 Task: Add Volpi Mortadella to the cart.
Action: Mouse moved to (798, 295)
Screenshot: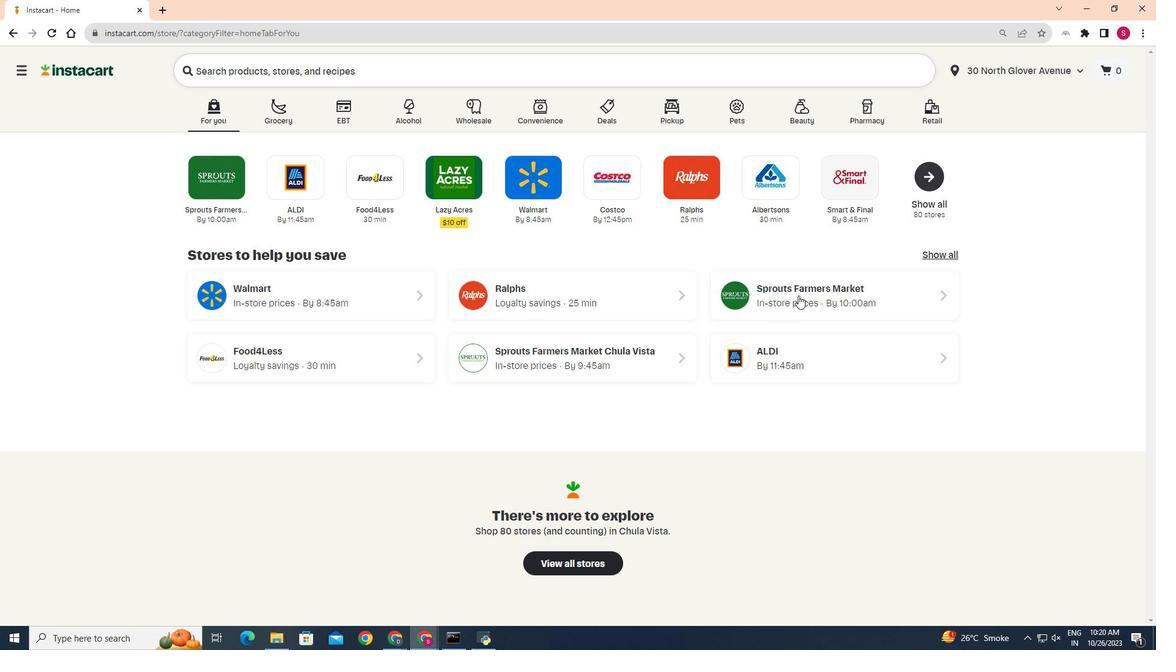 
Action: Mouse pressed left at (798, 295)
Screenshot: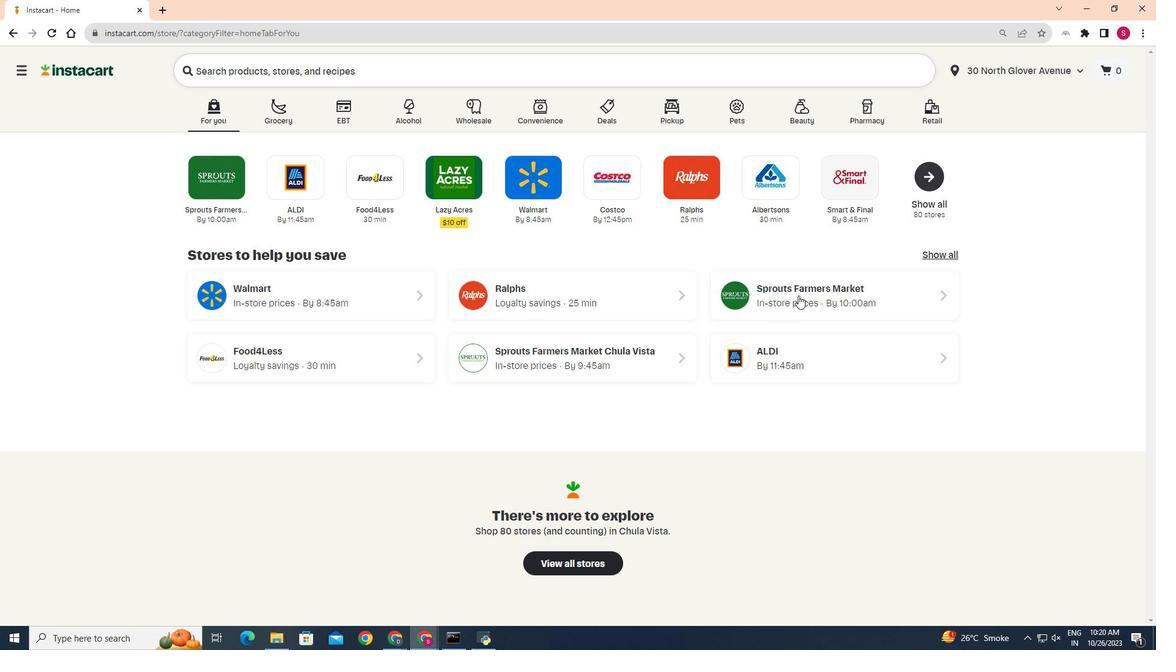 
Action: Mouse moved to (36, 549)
Screenshot: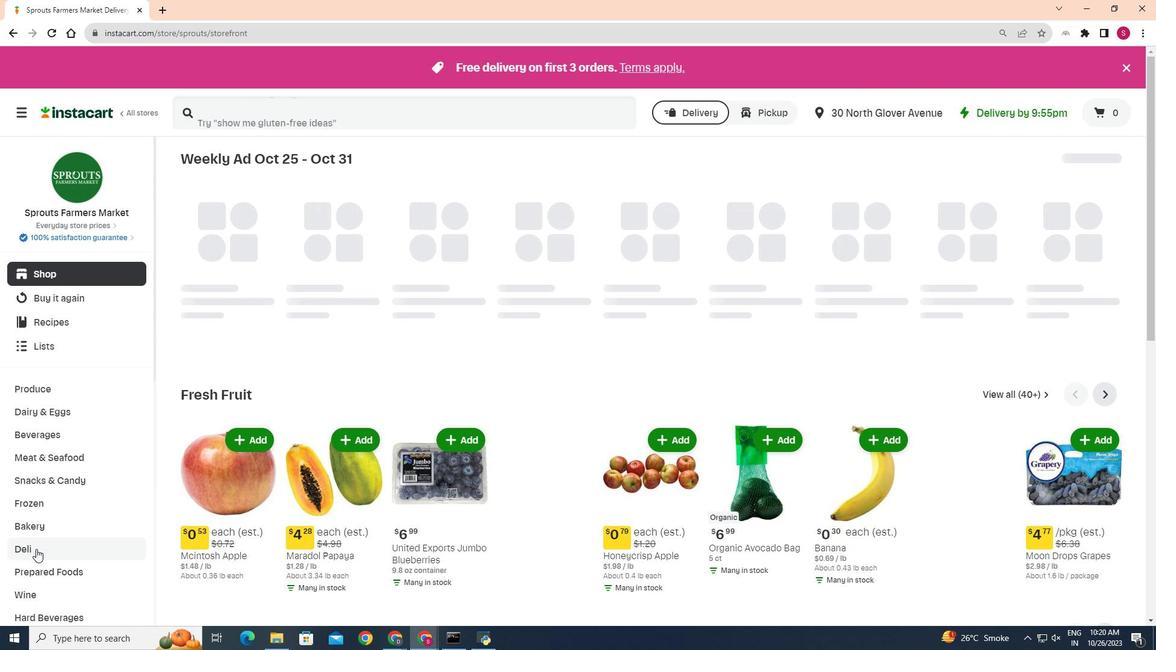 
Action: Mouse pressed left at (36, 549)
Screenshot: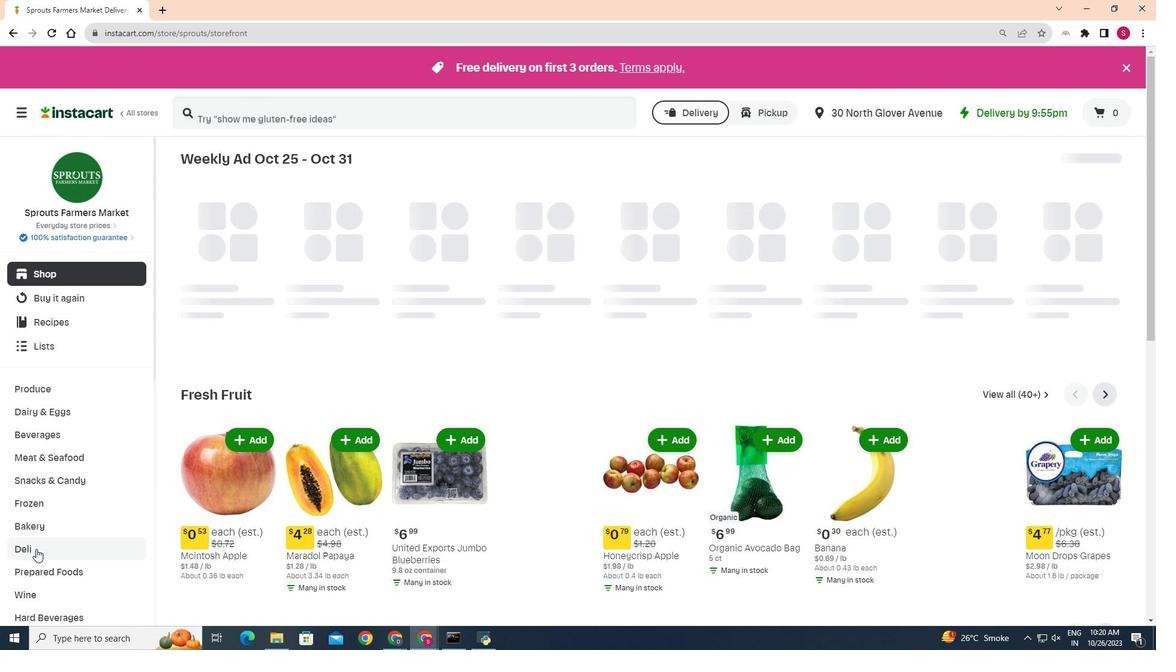 
Action: Mouse moved to (257, 189)
Screenshot: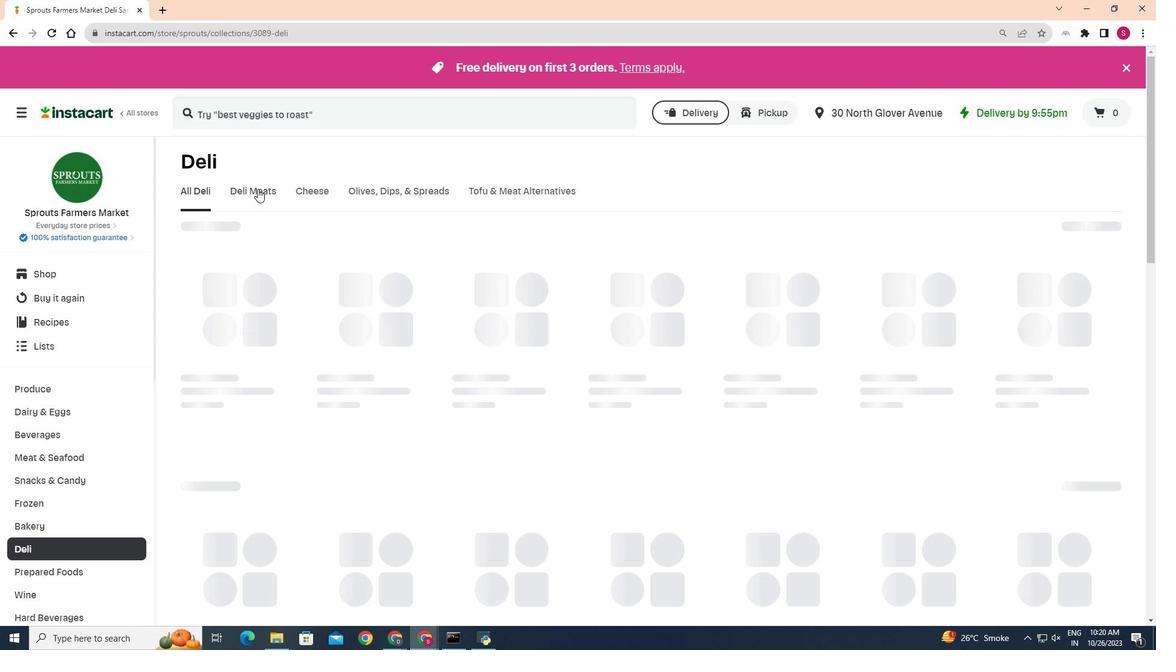 
Action: Mouse pressed left at (257, 189)
Screenshot: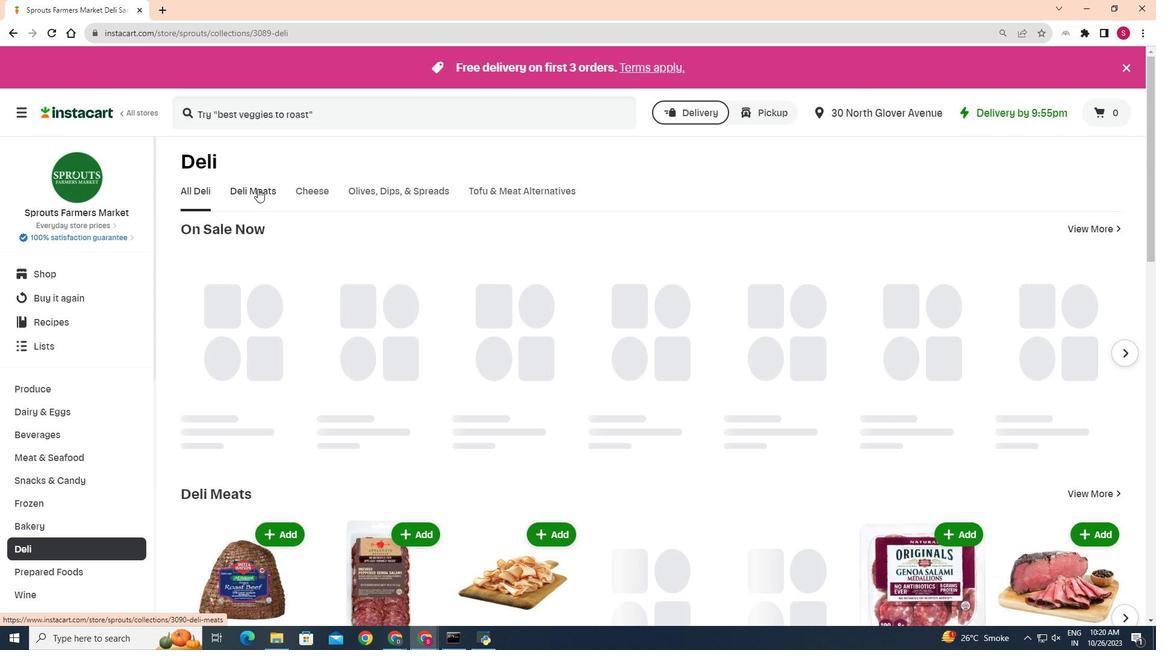 
Action: Mouse moved to (769, 243)
Screenshot: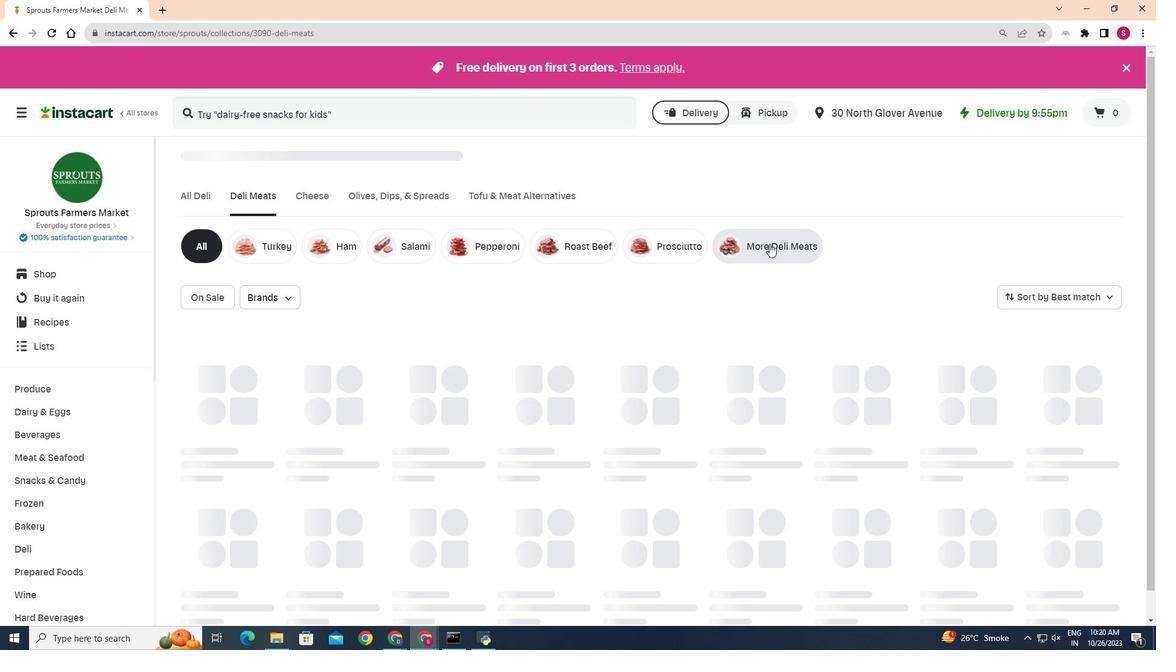
Action: Mouse pressed left at (769, 243)
Screenshot: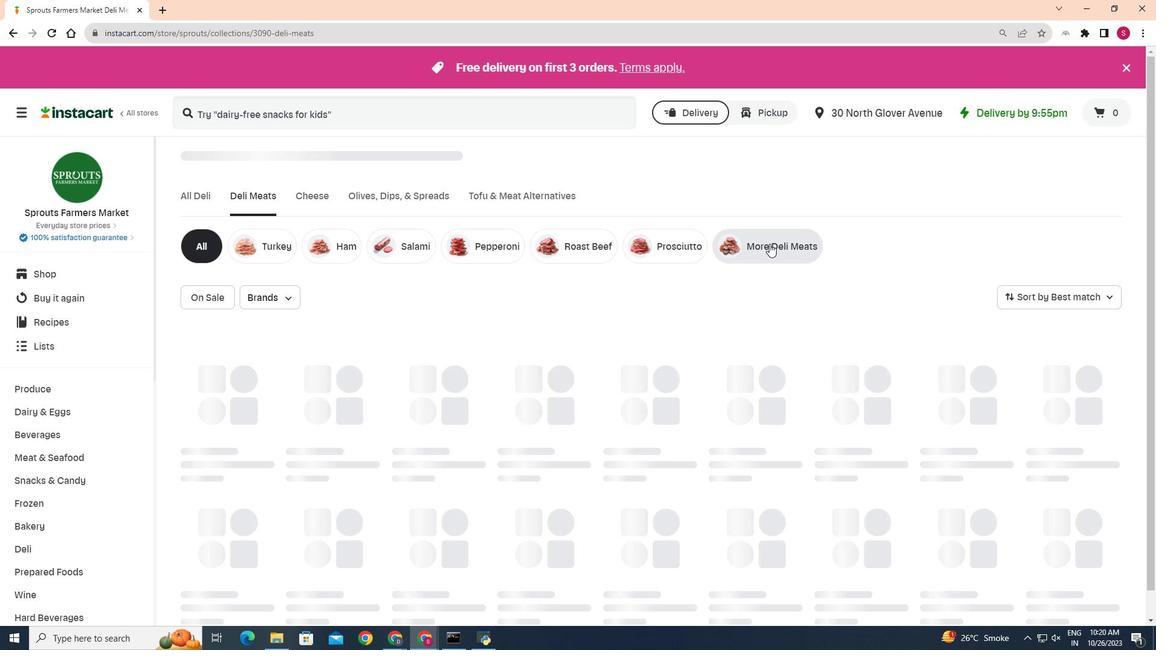 
Action: Mouse moved to (822, 384)
Screenshot: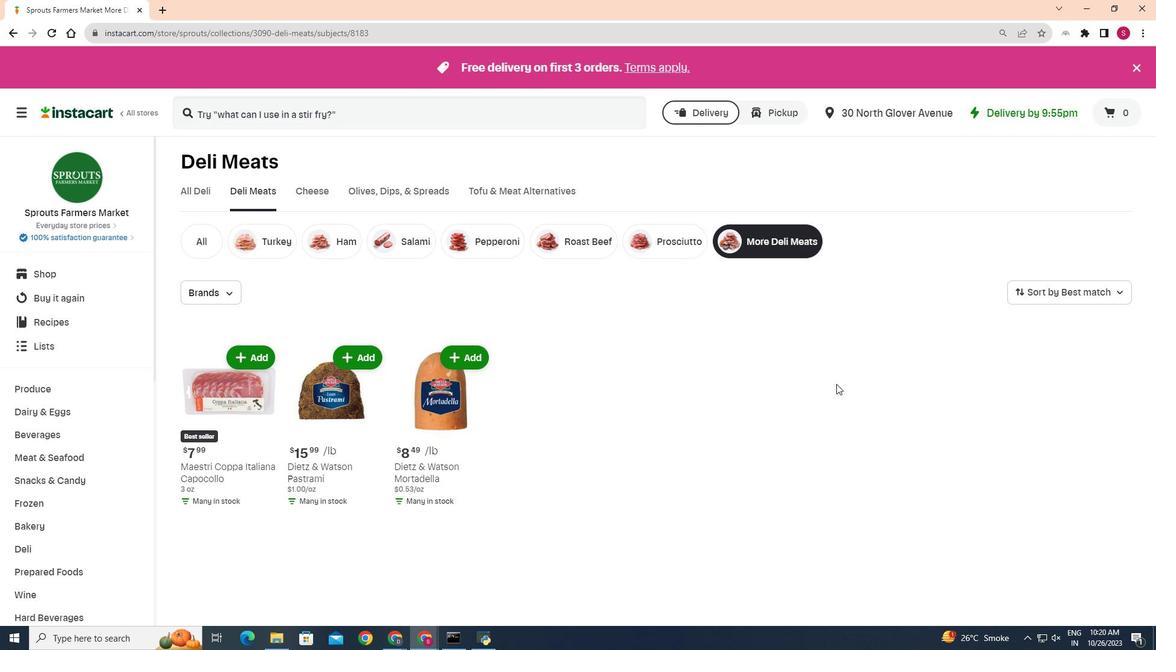 
